 Task: Create List Performance Evaluation in Board Content Amplification to Workspace Credit Analysis. Create List Employee Engagement in Board Sales Performance Management to Workspace Credit Analysis. Create List Recruitment in Board Content Marketing Infographic Strategy and Execution to Workspace Credit Analysis
Action: Mouse moved to (105, 59)
Screenshot: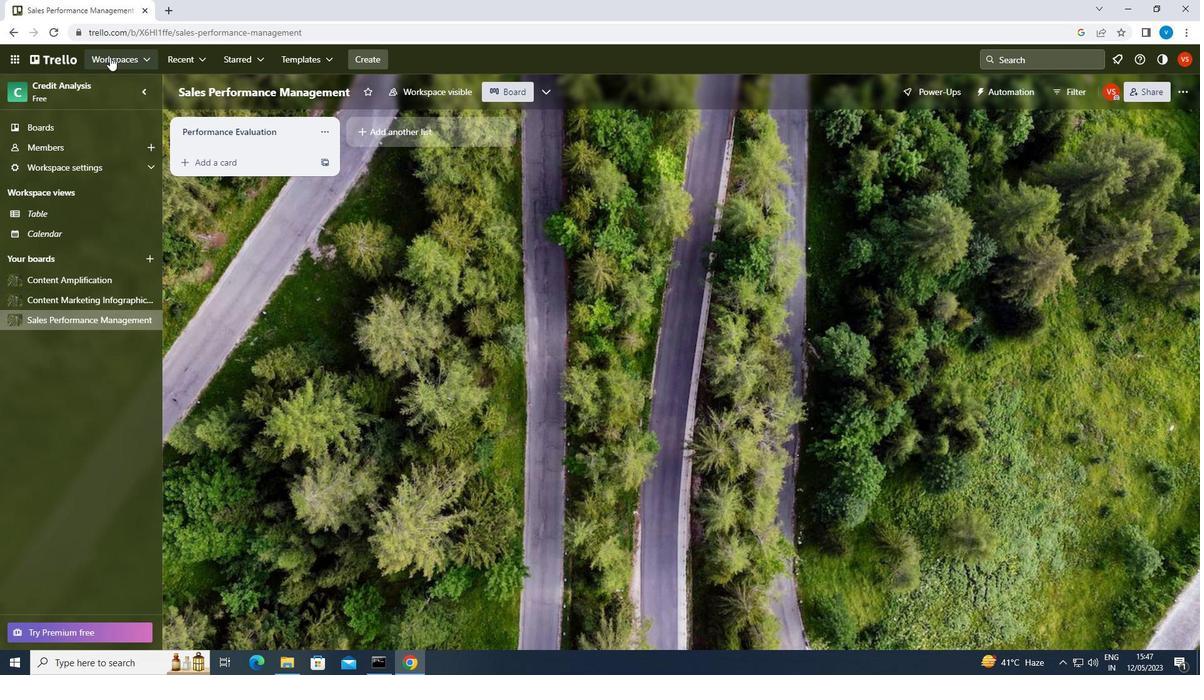 
Action: Mouse pressed left at (105, 59)
Screenshot: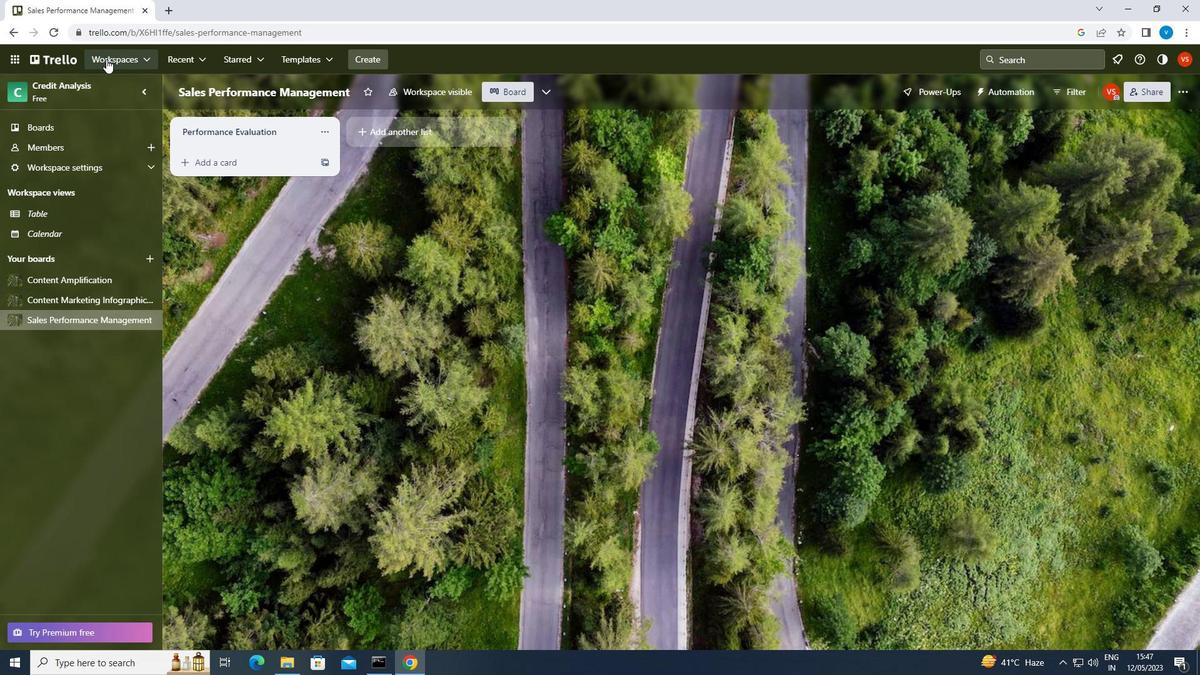 
Action: Mouse moved to (143, 401)
Screenshot: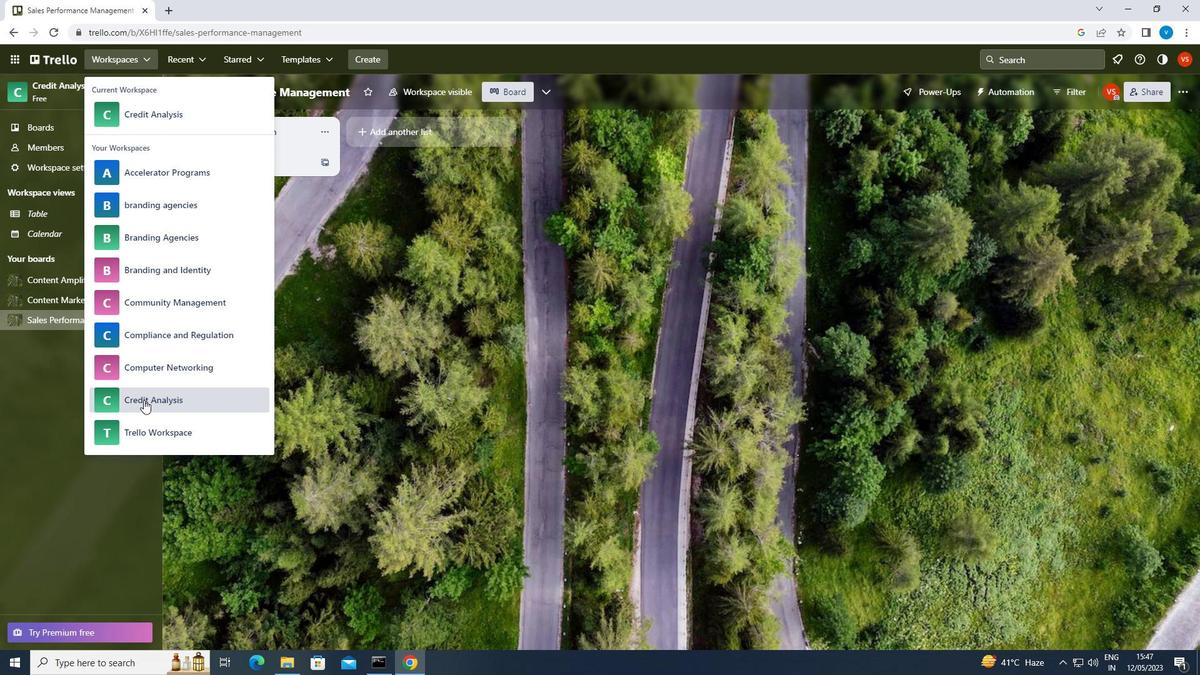 
Action: Mouse pressed left at (143, 401)
Screenshot: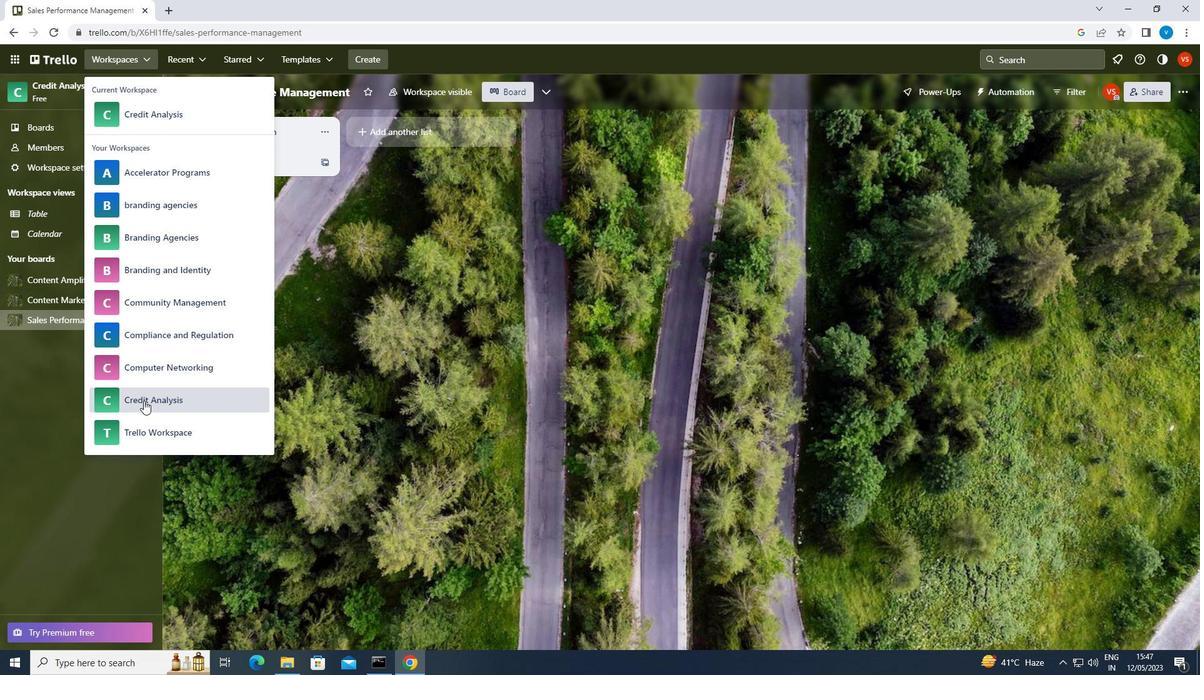 
Action: Mouse moved to (911, 518)
Screenshot: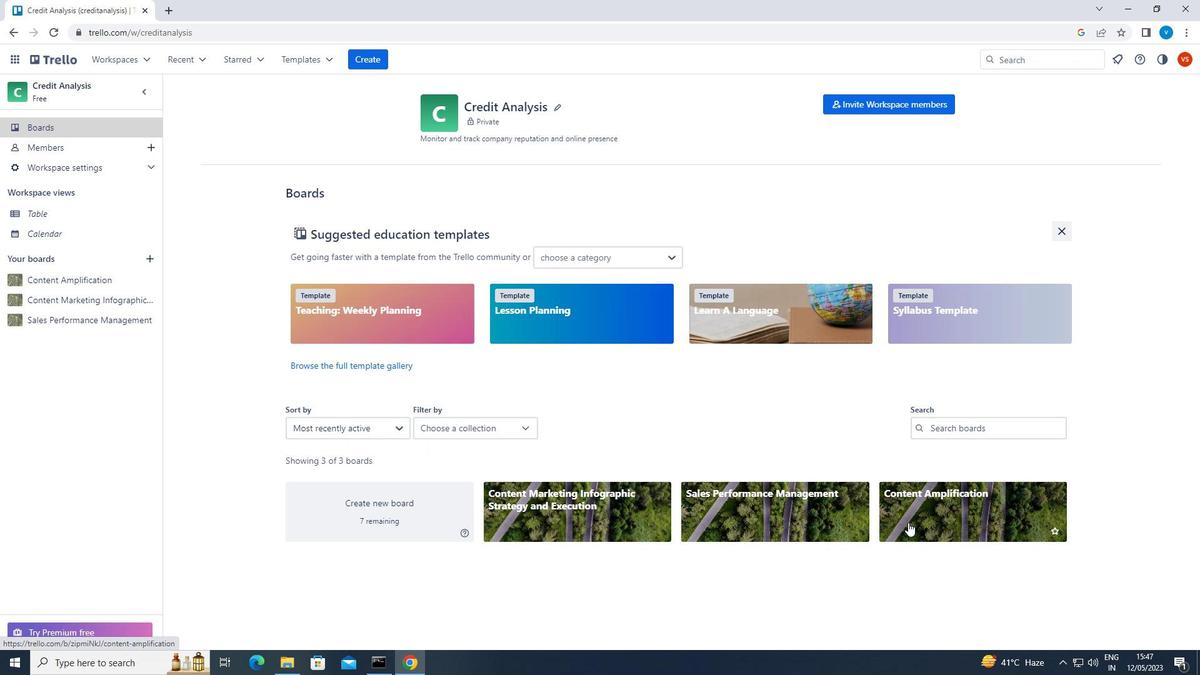 
Action: Mouse pressed left at (911, 518)
Screenshot: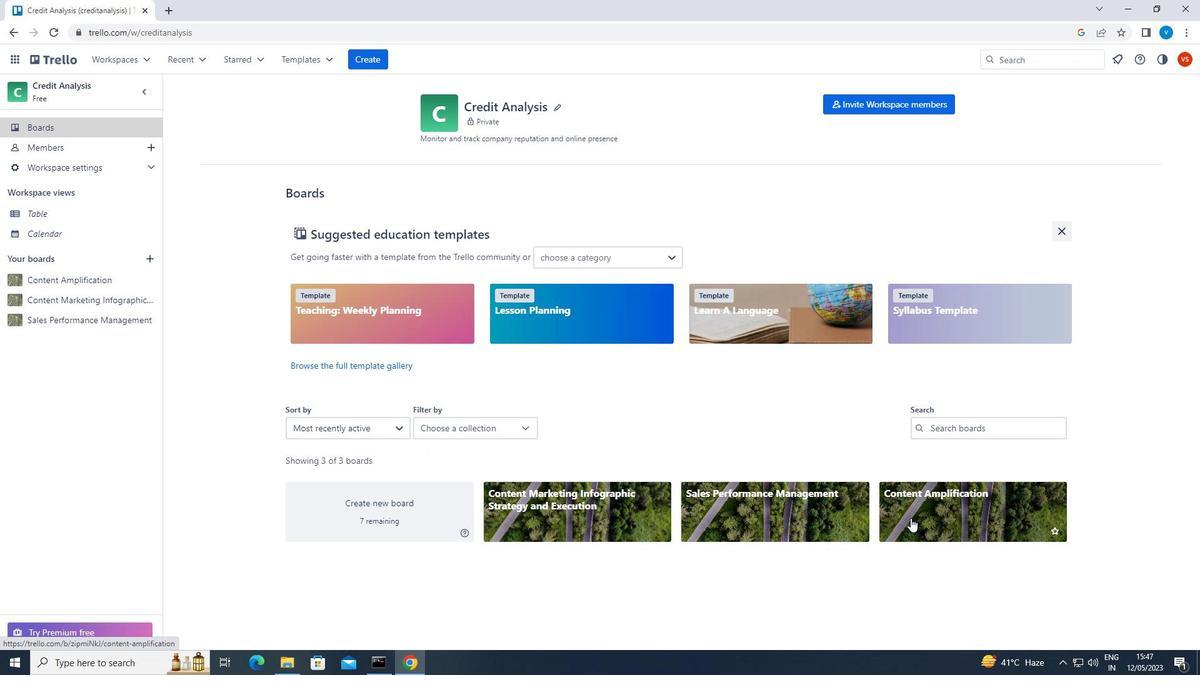 
Action: Mouse moved to (394, 135)
Screenshot: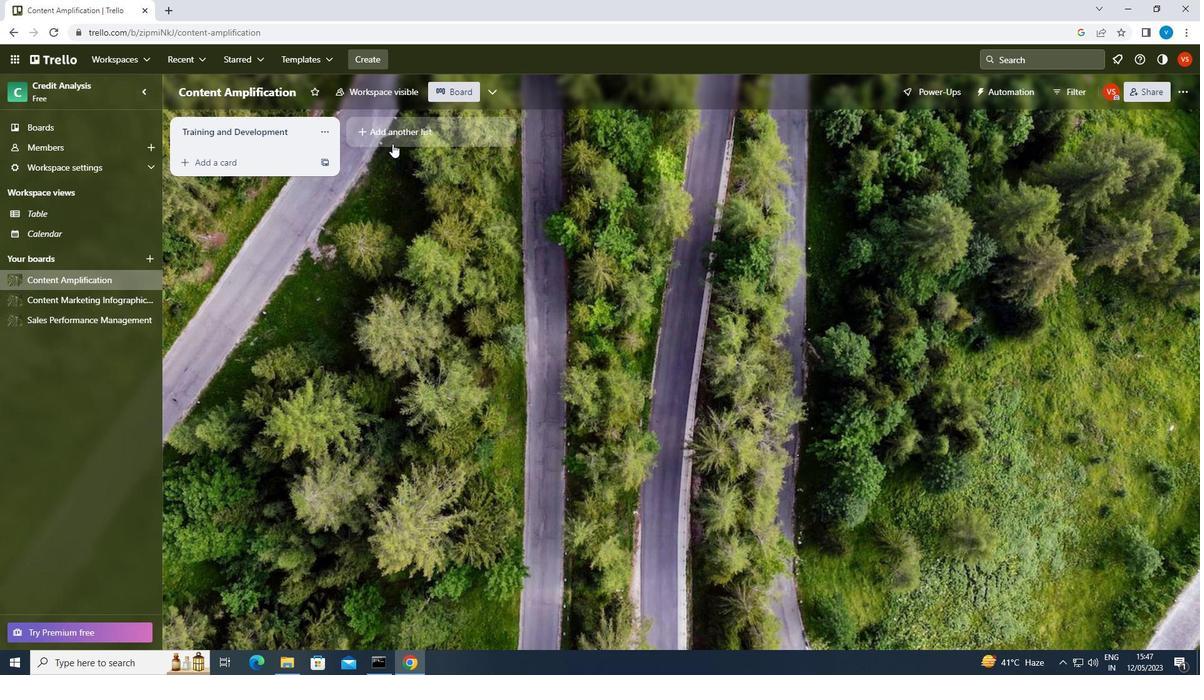
Action: Mouse pressed left at (394, 135)
Screenshot: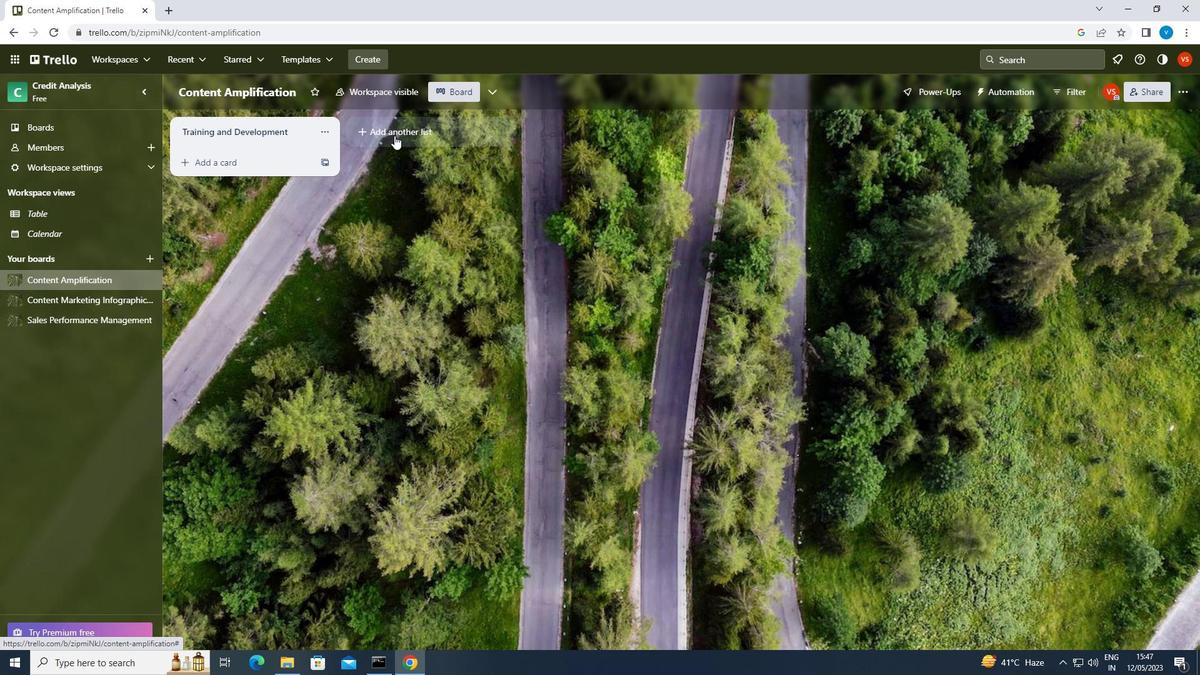 
Action: Mouse moved to (393, 135)
Screenshot: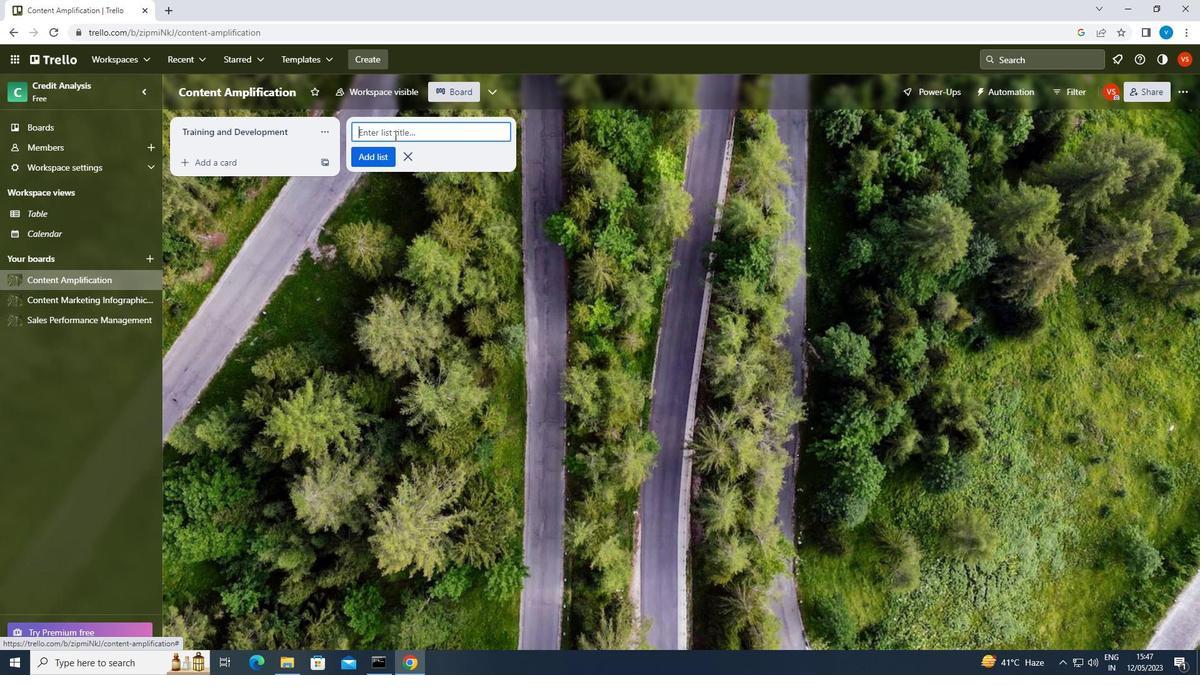 
Action: Key pressed <Key.shift>PERFORMANCE<Key.space><Key.shift>EVALUATION<Key.enter>
Screenshot: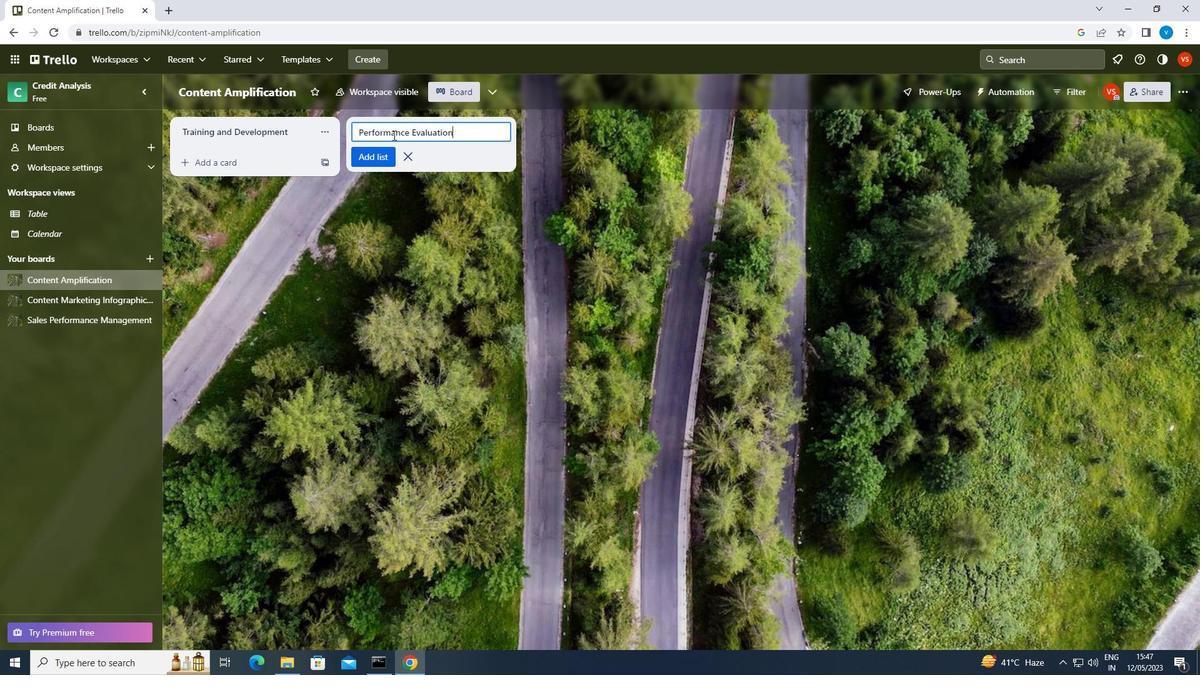 
Action: Mouse moved to (74, 316)
Screenshot: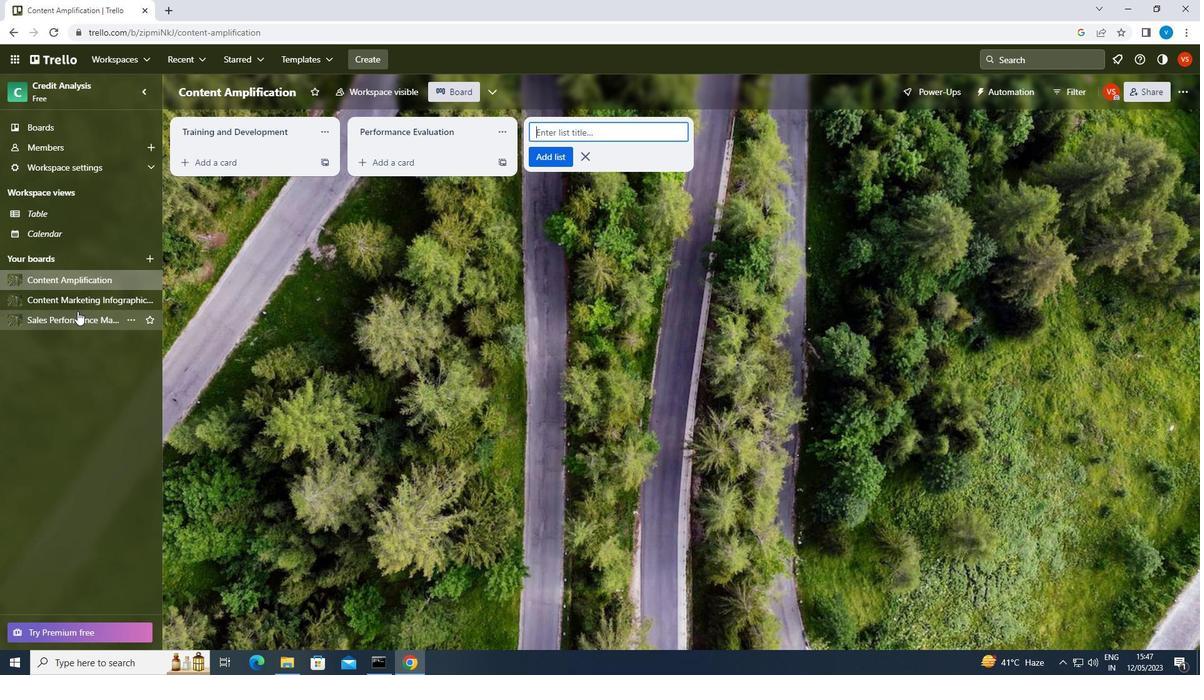 
Action: Mouse pressed left at (74, 316)
Screenshot: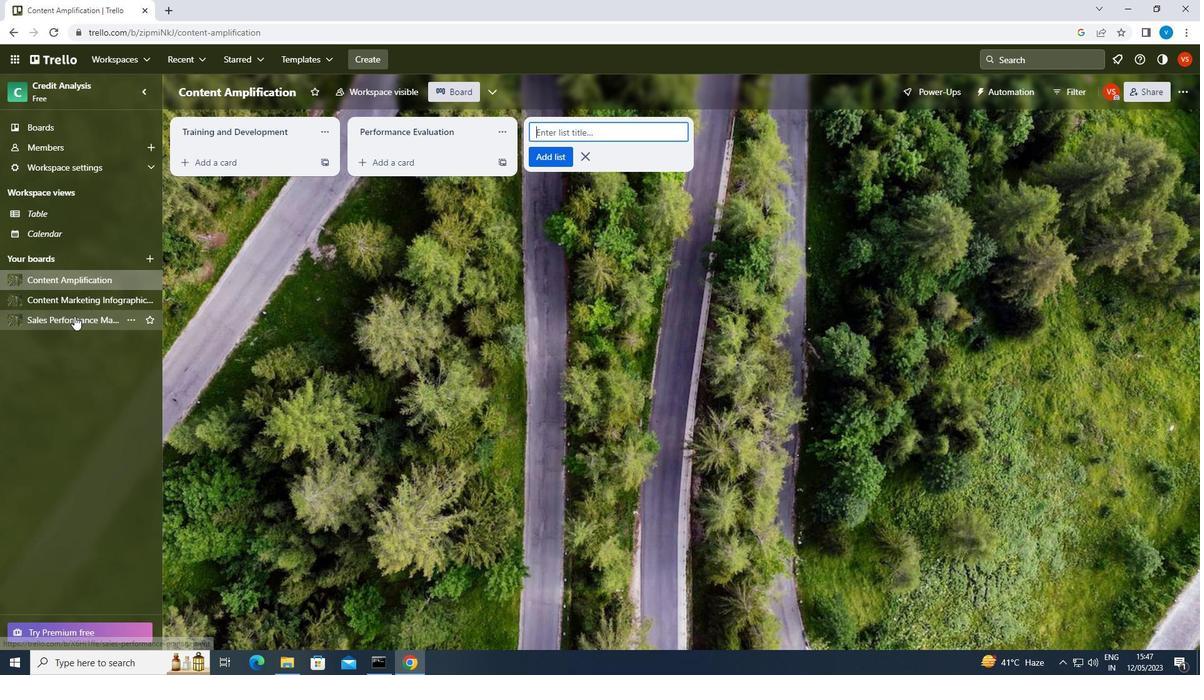 
Action: Mouse moved to (397, 125)
Screenshot: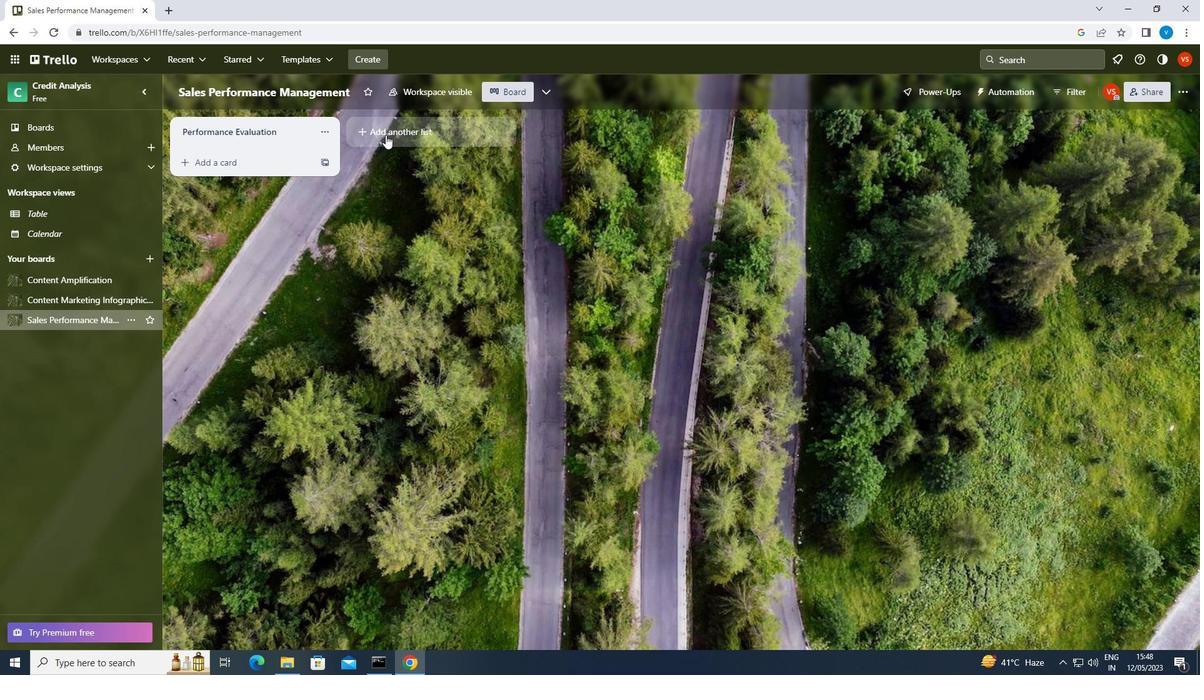 
Action: Mouse pressed left at (397, 125)
Screenshot: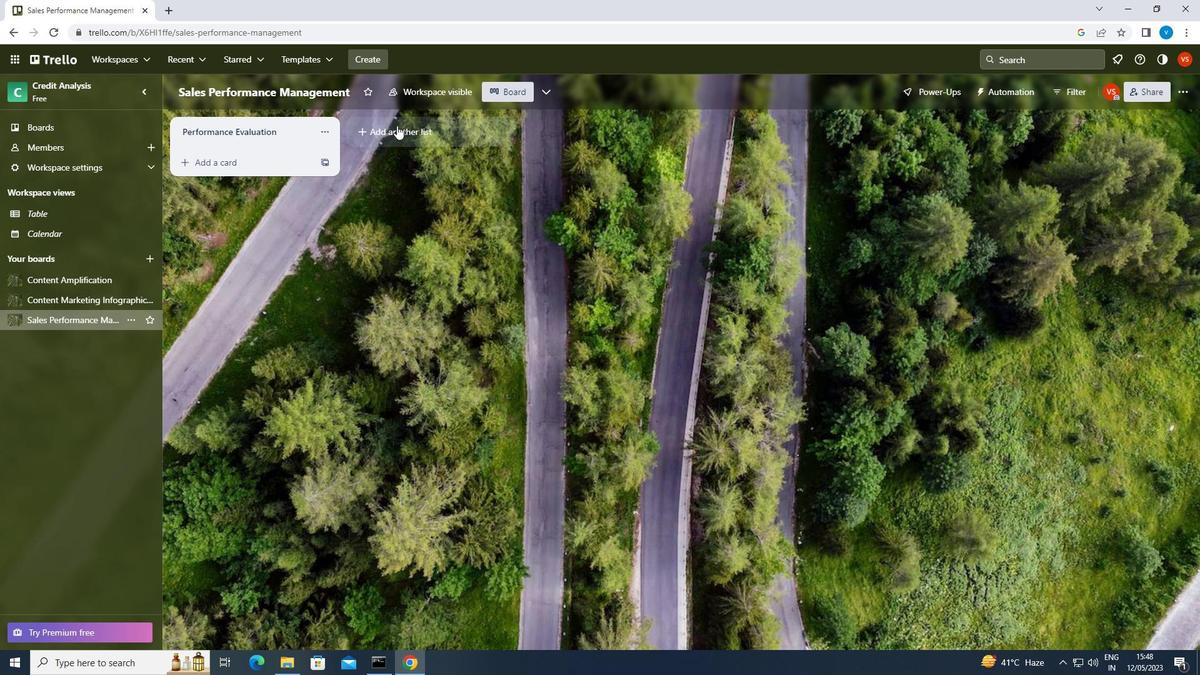 
Action: Key pressed <Key.shift>EMPLOYEE<Key.space><Key.shift>ENGAGEMENT<Key.enter>
Screenshot: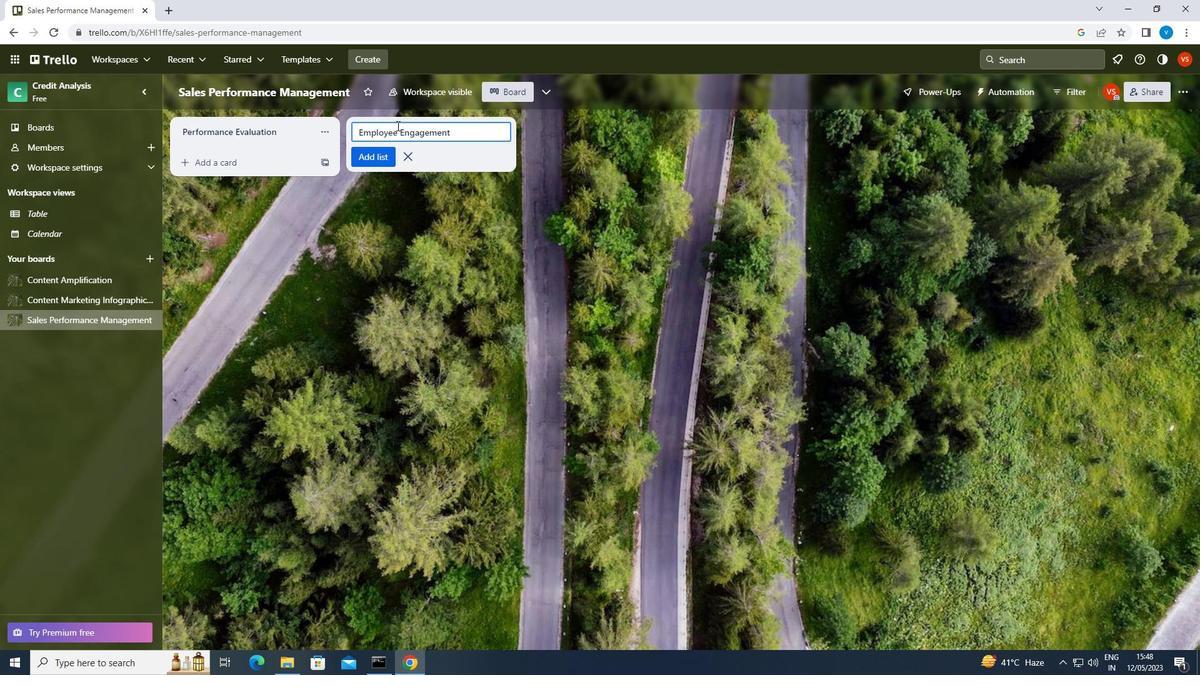 
Action: Mouse moved to (69, 298)
Screenshot: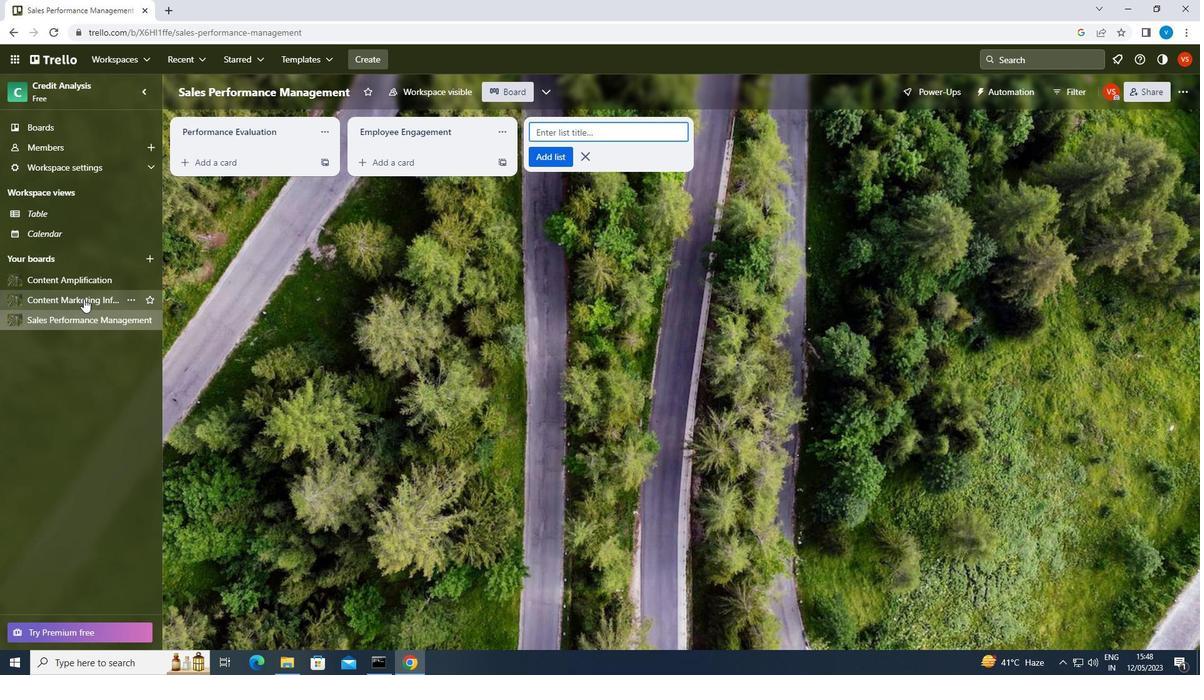 
Action: Mouse pressed left at (69, 298)
Screenshot: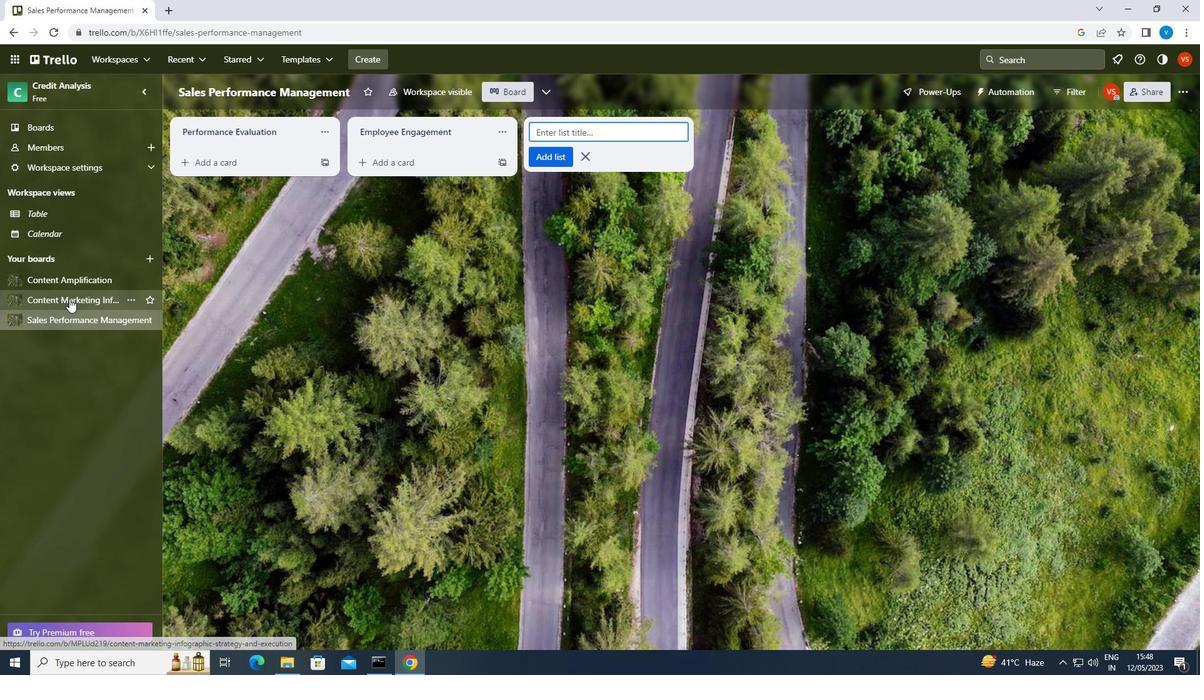 
Action: Mouse moved to (402, 133)
Screenshot: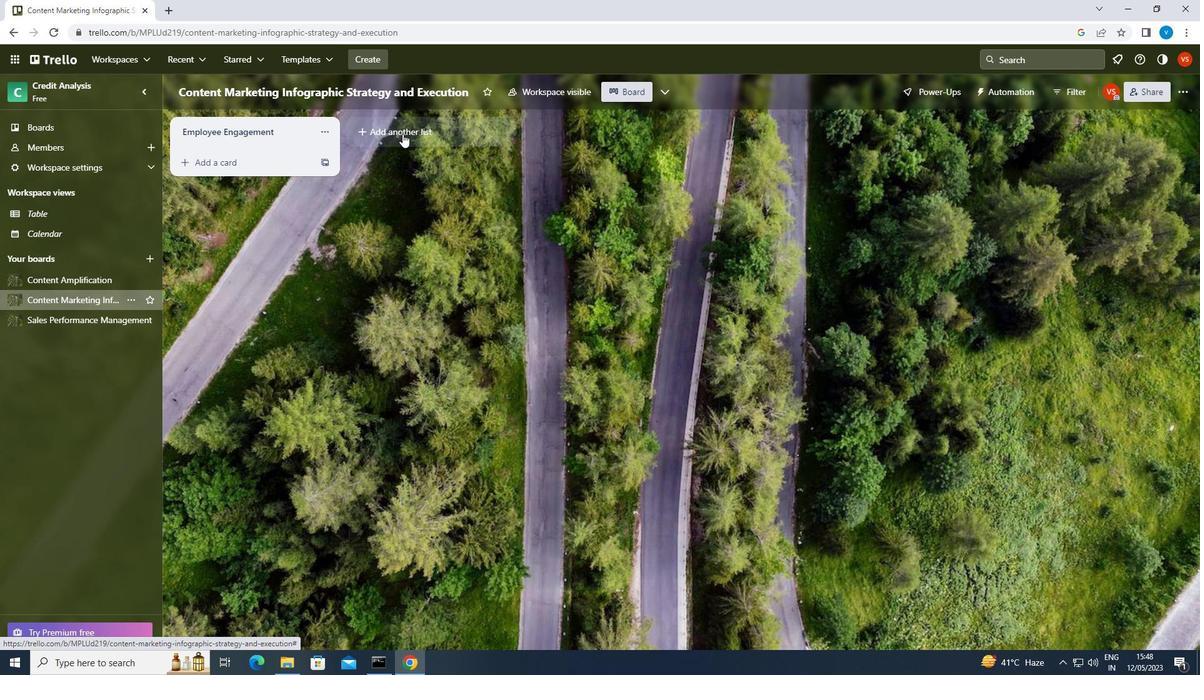 
Action: Mouse pressed left at (402, 133)
Screenshot: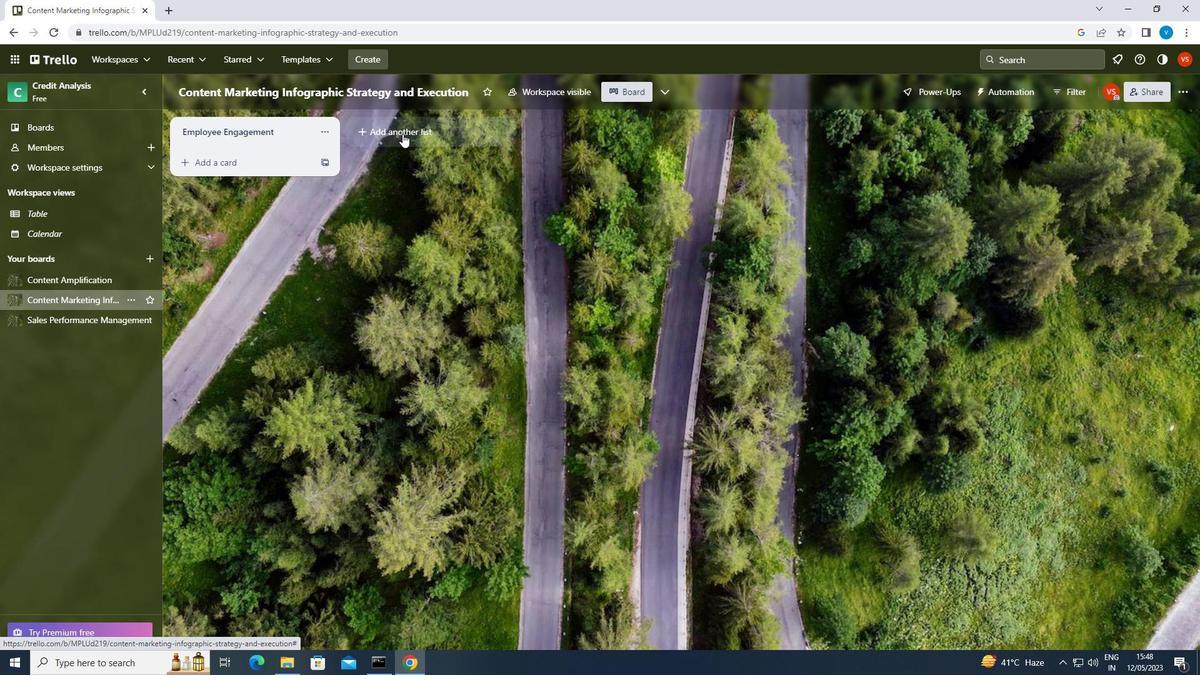 
Action: Key pressed <Key.shift>RECRUITMENT<Key.enter>
Screenshot: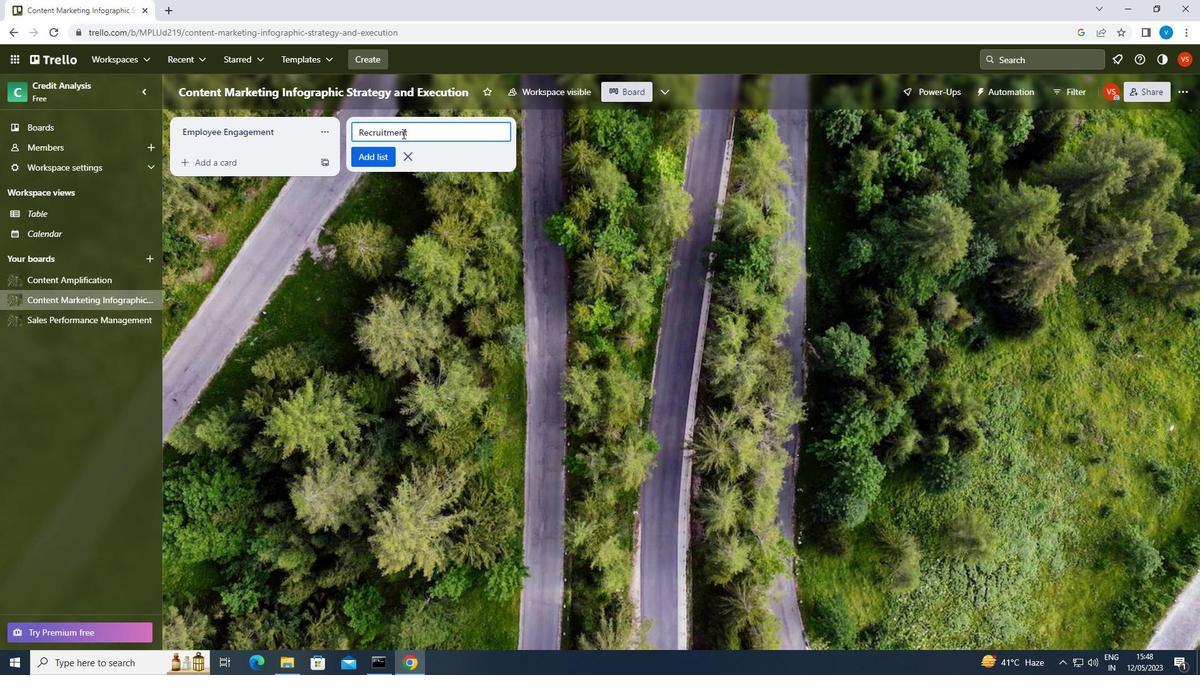 
